 Task: Move the task Integrate website with a new customer support ticketing system to the section Done in the project AgileJet and filter the tasks in the project by Incomplete tasks
Action: Mouse moved to (44, 240)
Screenshot: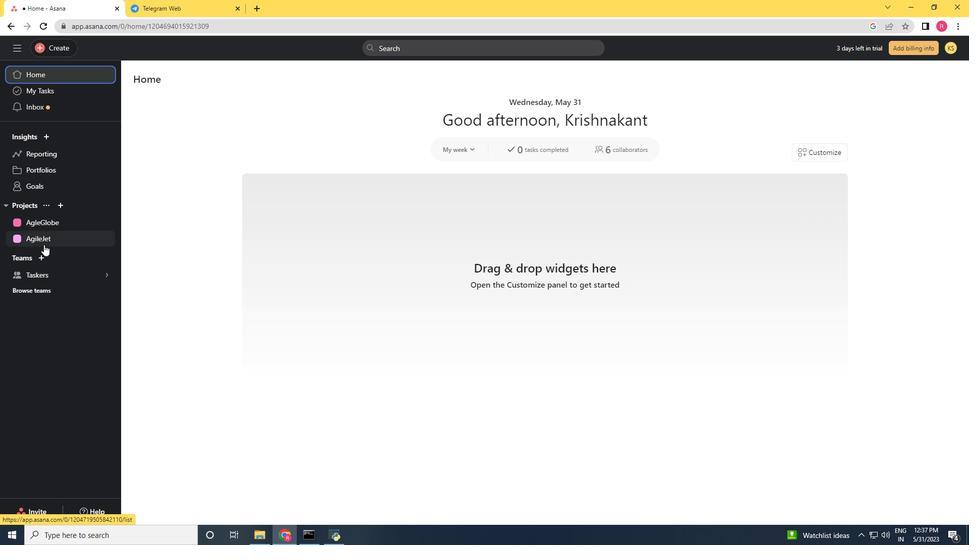 
Action: Mouse pressed left at (44, 240)
Screenshot: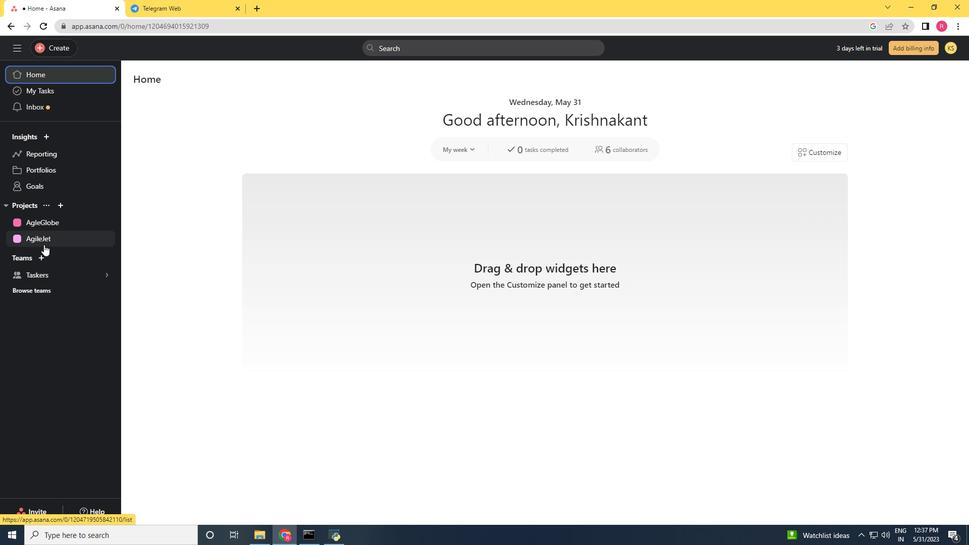 
Action: Mouse moved to (556, 185)
Screenshot: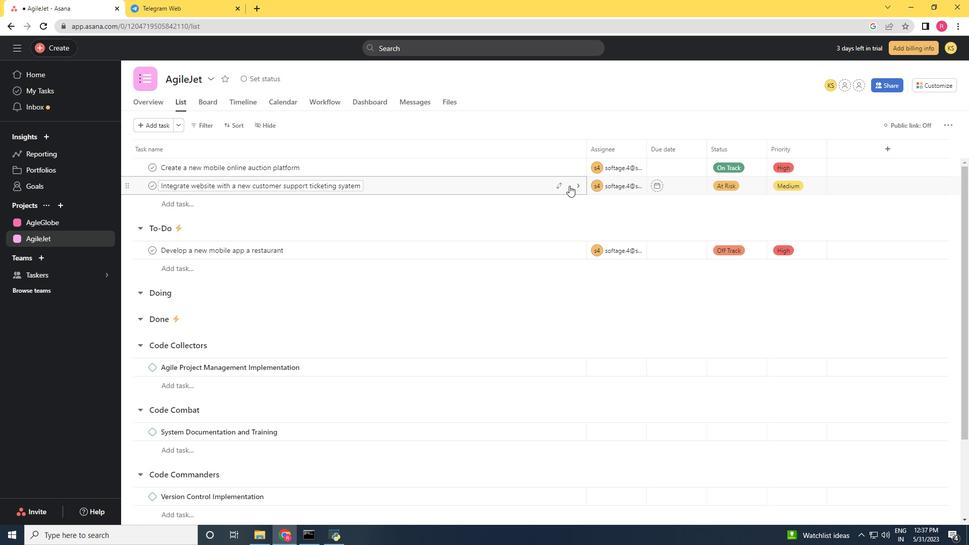 
Action: Mouse pressed left at (556, 185)
Screenshot: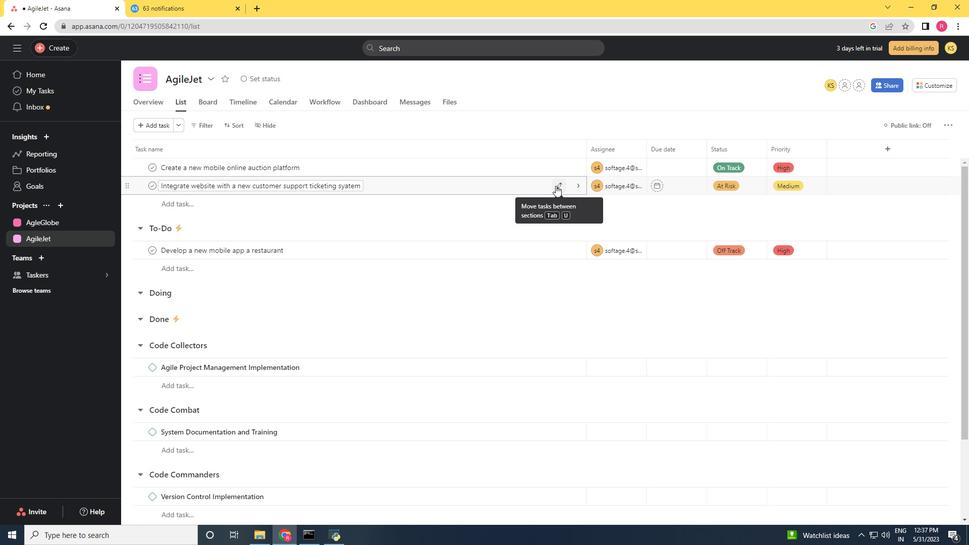 
Action: Mouse moved to (514, 274)
Screenshot: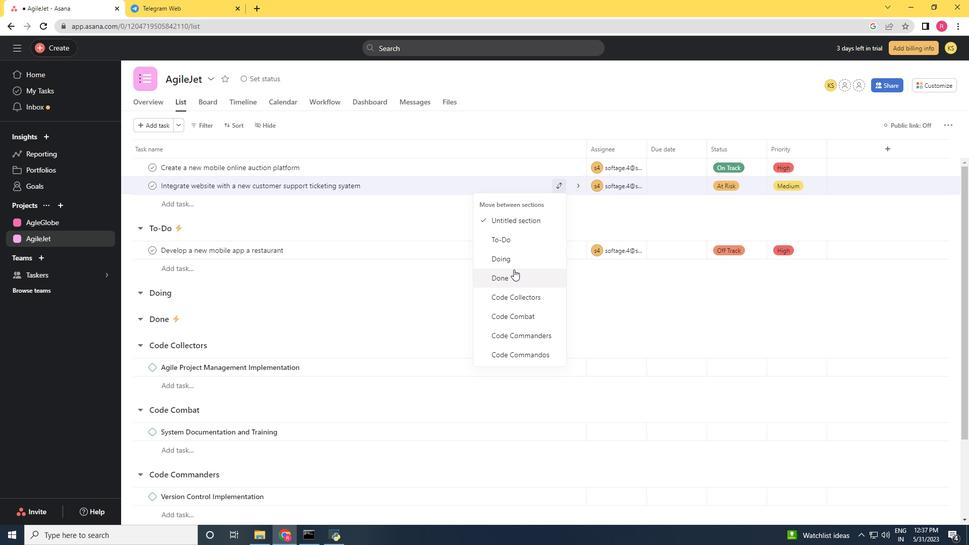 
Action: Mouse pressed left at (514, 274)
Screenshot: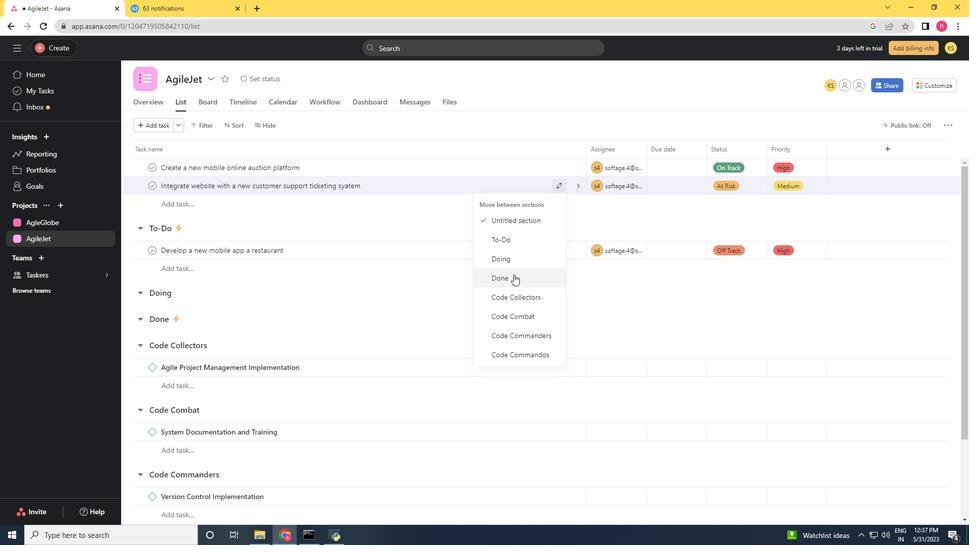 
Action: Mouse moved to (207, 127)
Screenshot: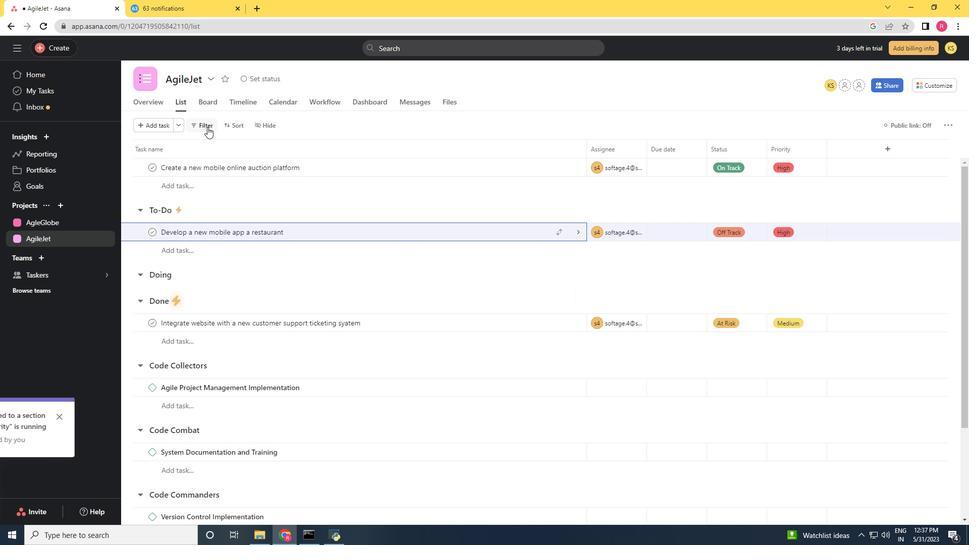 
Action: Mouse pressed left at (207, 127)
Screenshot: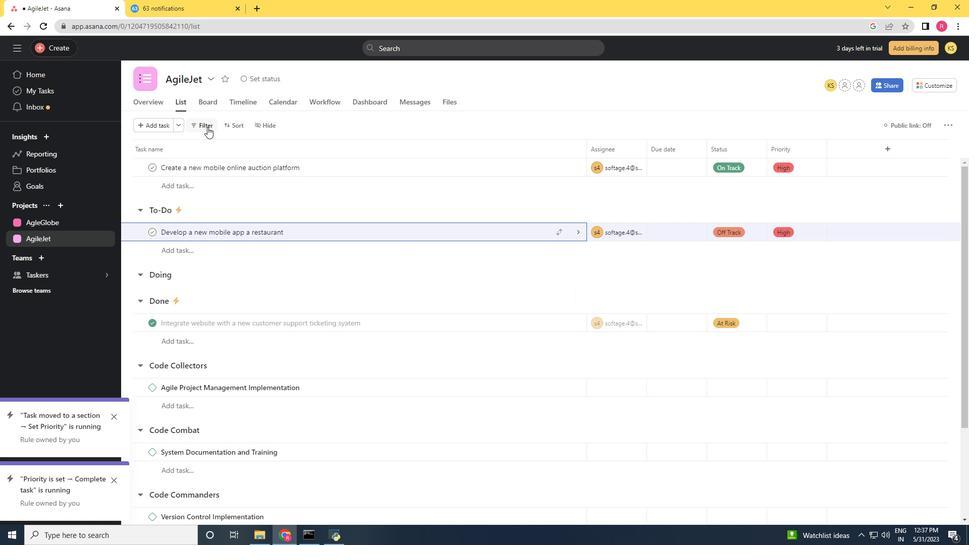 
Action: Mouse moved to (240, 165)
Screenshot: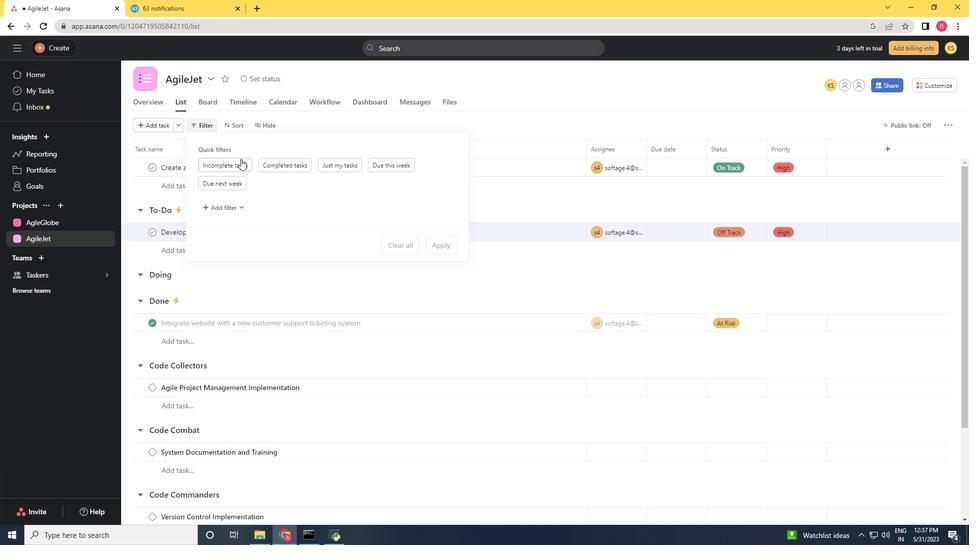 
Action: Mouse pressed left at (240, 165)
Screenshot: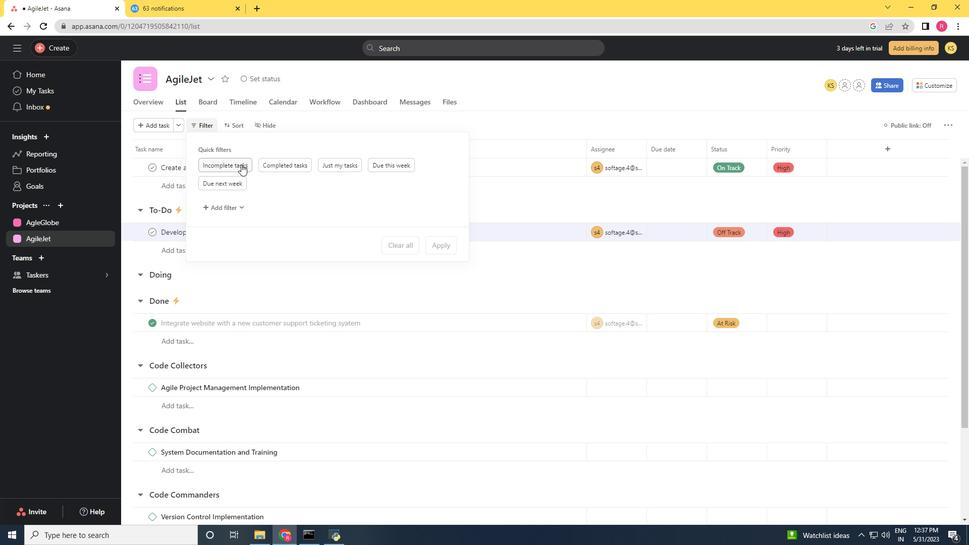 
